 Task: Select "Managed you directly" as a relationship.
Action: Mouse moved to (688, 77)
Screenshot: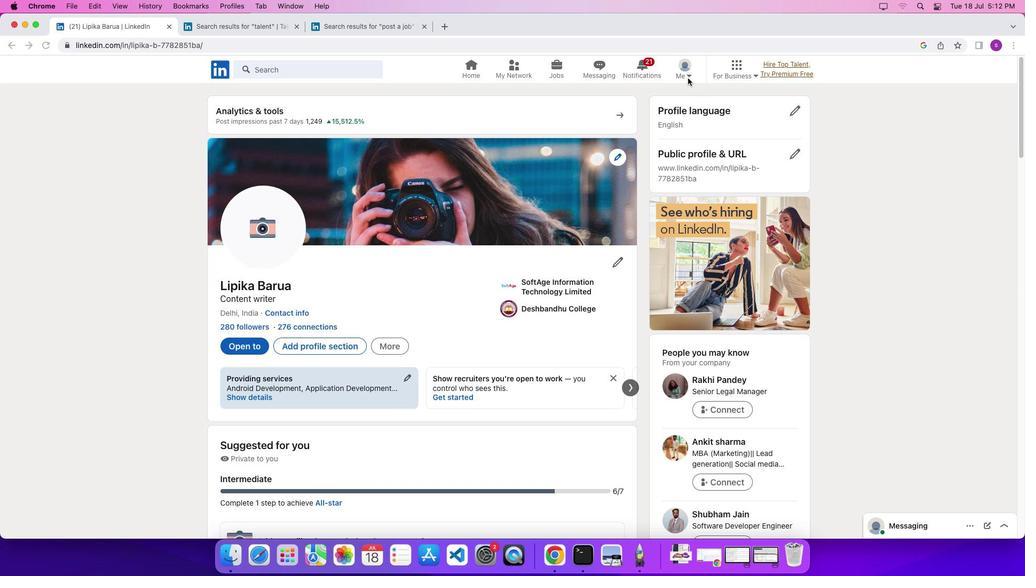 
Action: Mouse pressed left at (688, 77)
Screenshot: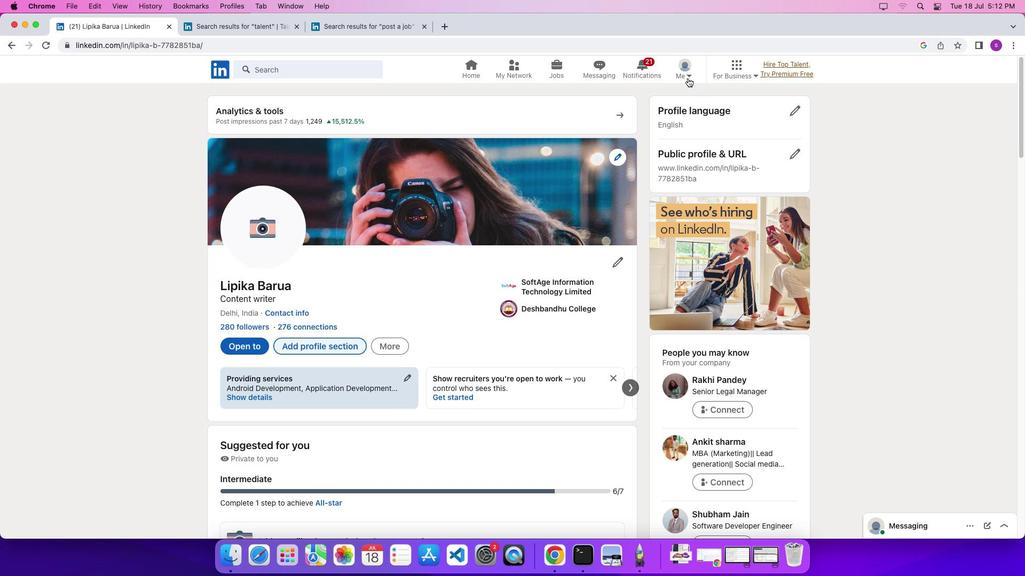 
Action: Mouse moved to (687, 76)
Screenshot: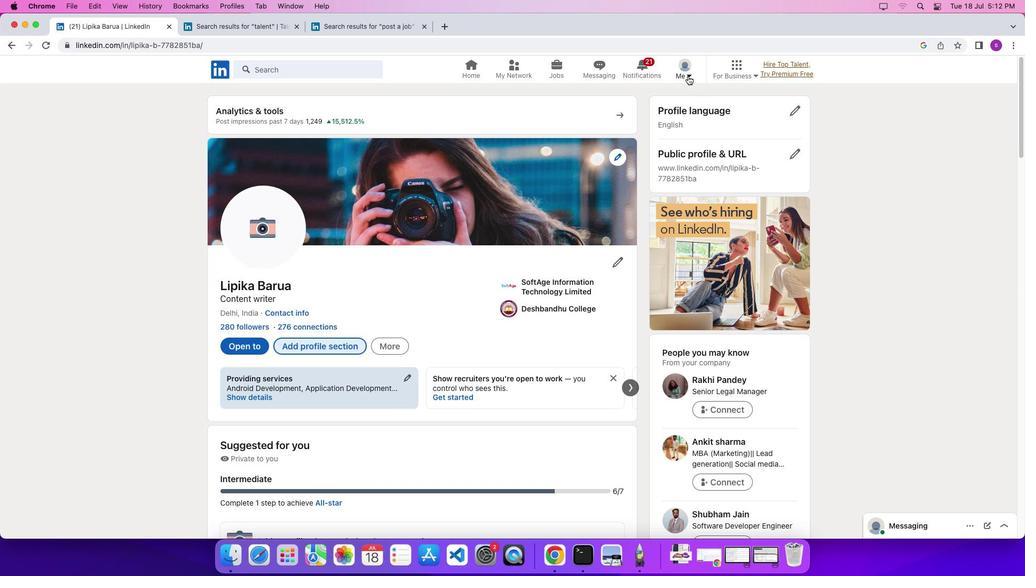 
Action: Mouse pressed left at (687, 76)
Screenshot: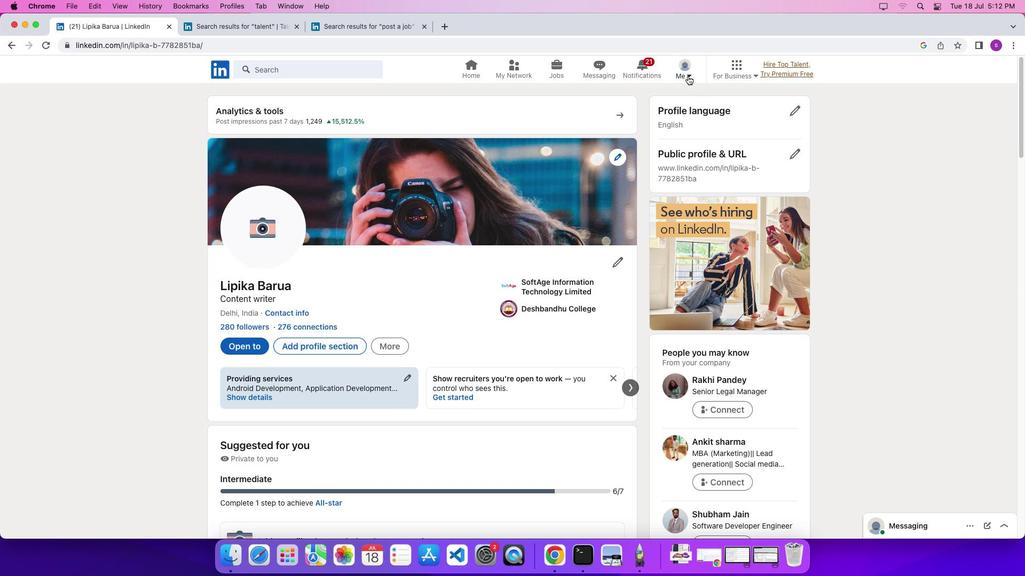 
Action: Mouse moved to (639, 135)
Screenshot: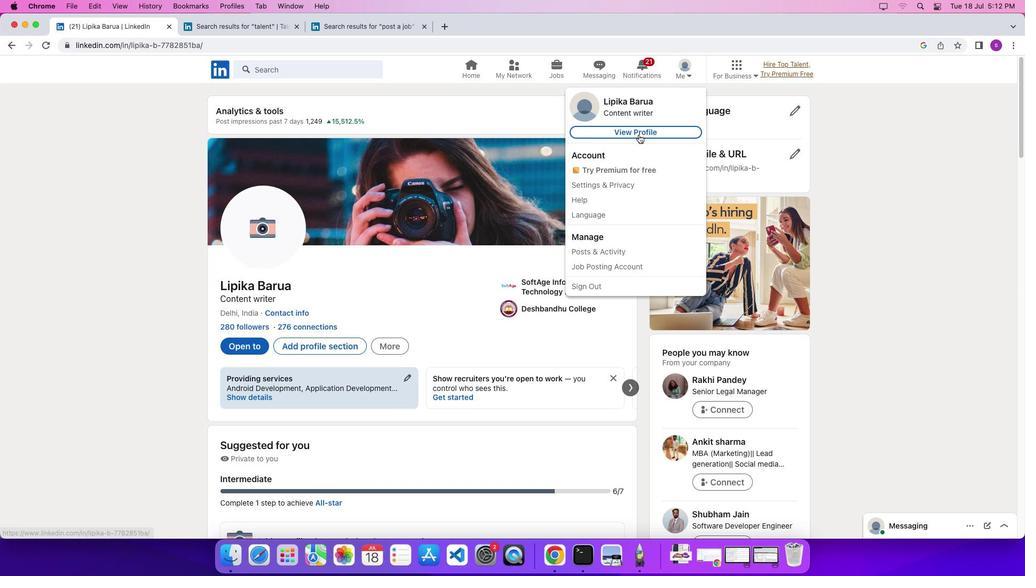 
Action: Mouse pressed left at (639, 135)
Screenshot: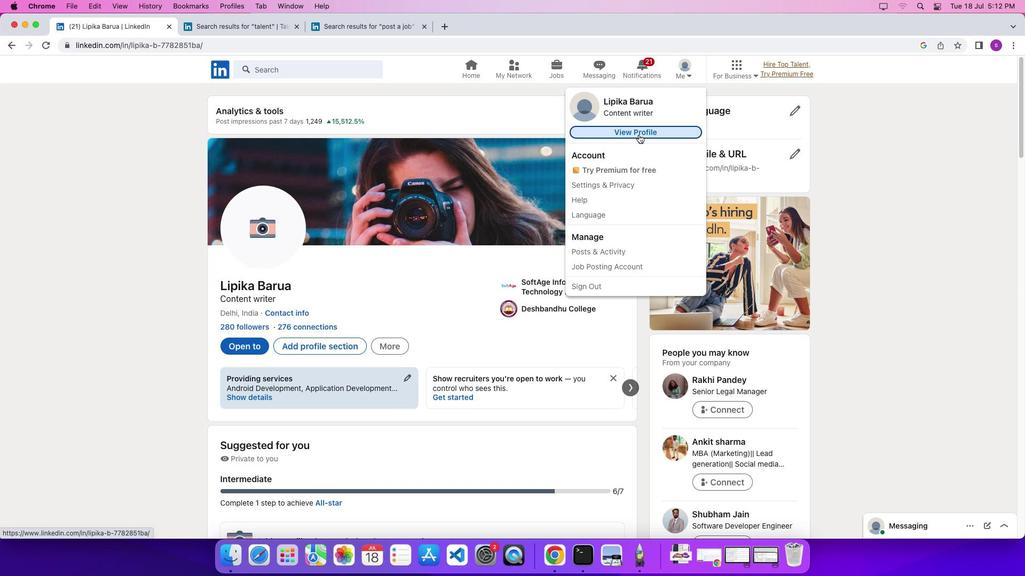 
Action: Mouse moved to (326, 343)
Screenshot: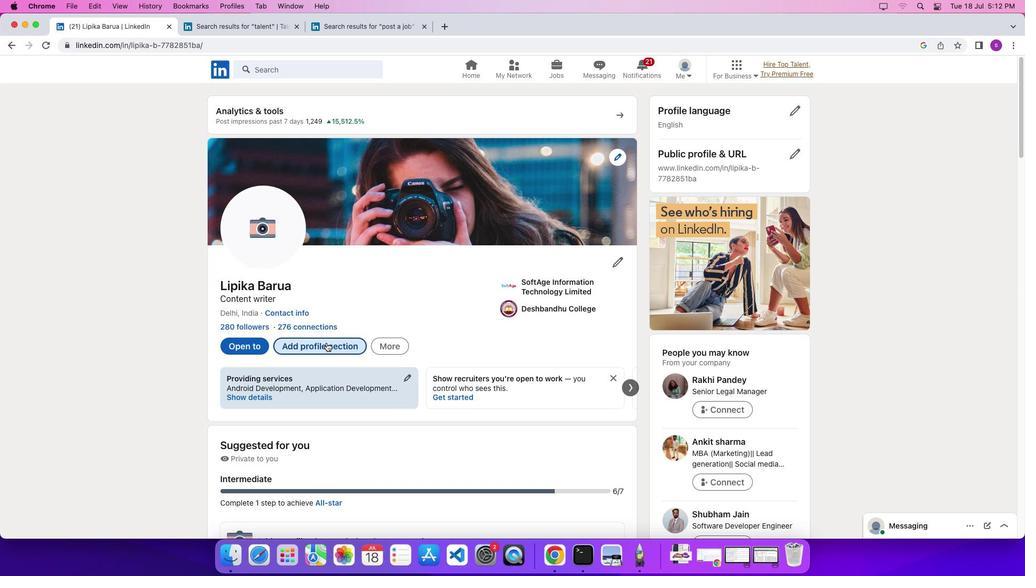 
Action: Mouse pressed left at (326, 343)
Screenshot: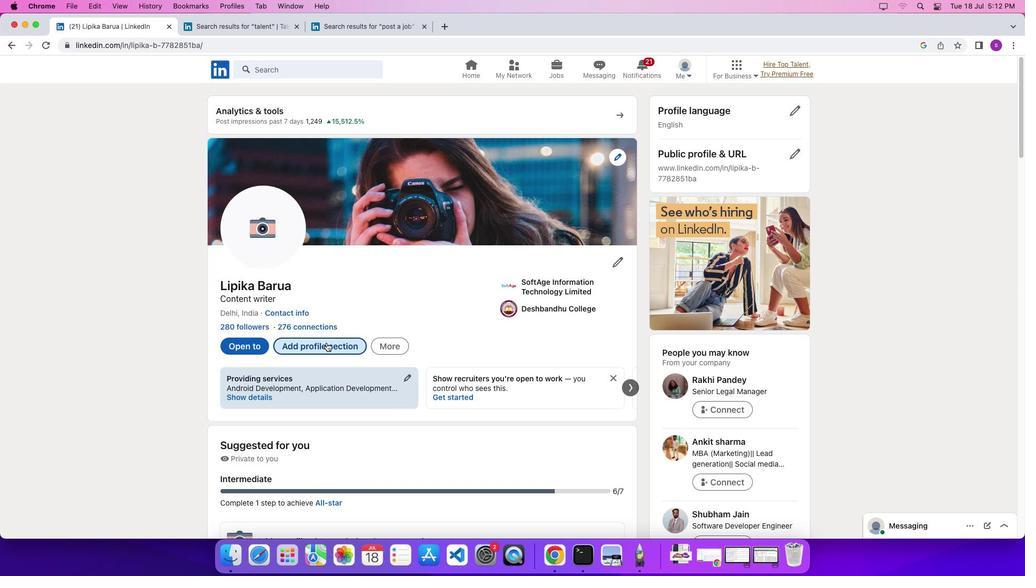 
Action: Mouse moved to (390, 304)
Screenshot: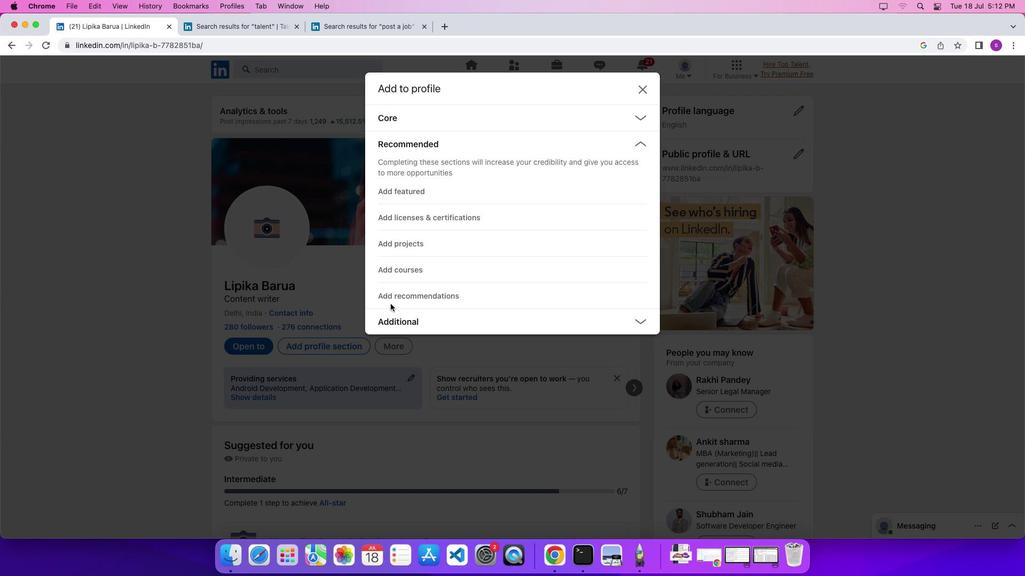 
Action: Mouse pressed left at (390, 304)
Screenshot: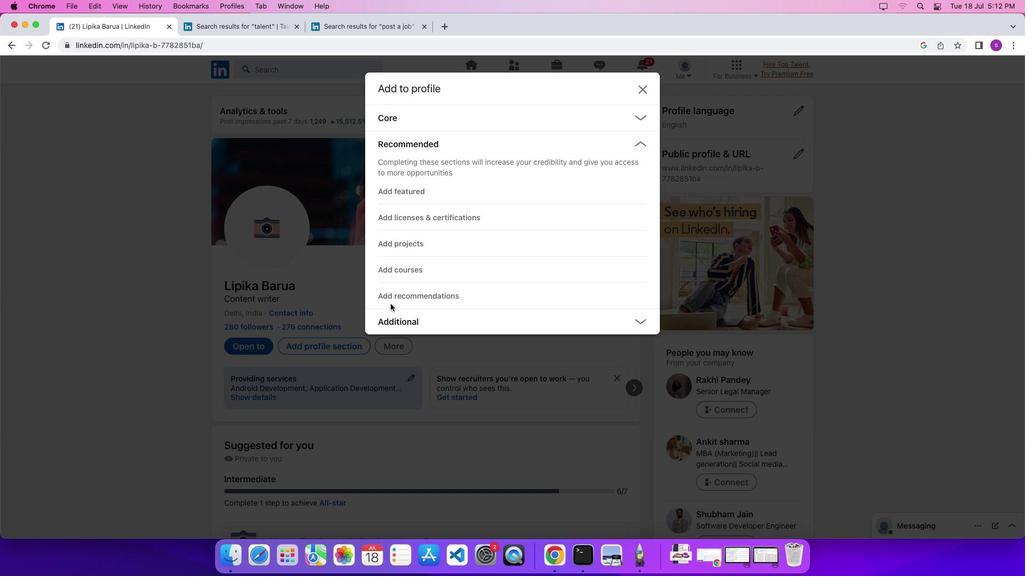 
Action: Mouse moved to (394, 293)
Screenshot: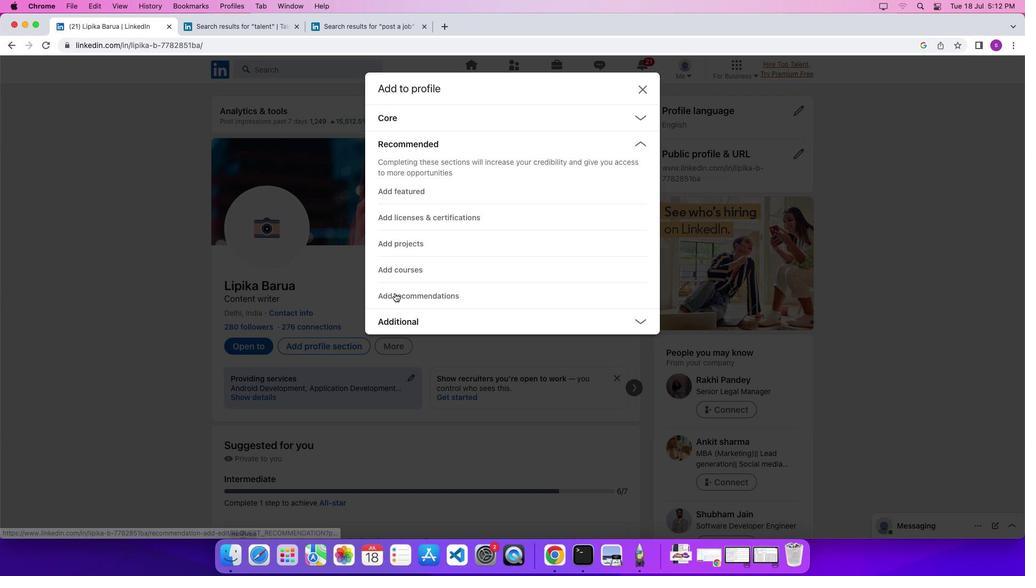 
Action: Mouse pressed left at (394, 293)
Screenshot: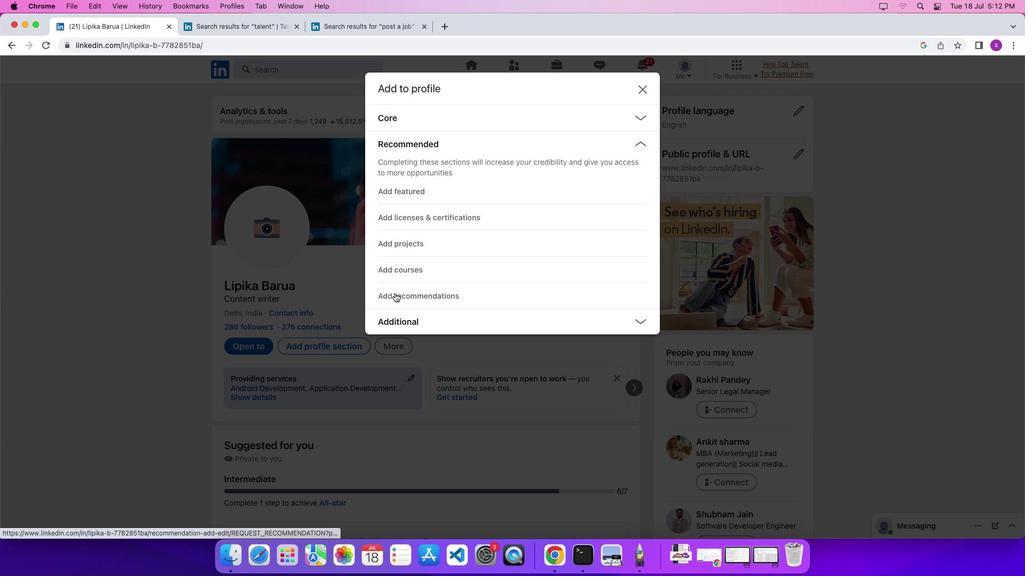 
Action: Mouse moved to (385, 190)
Screenshot: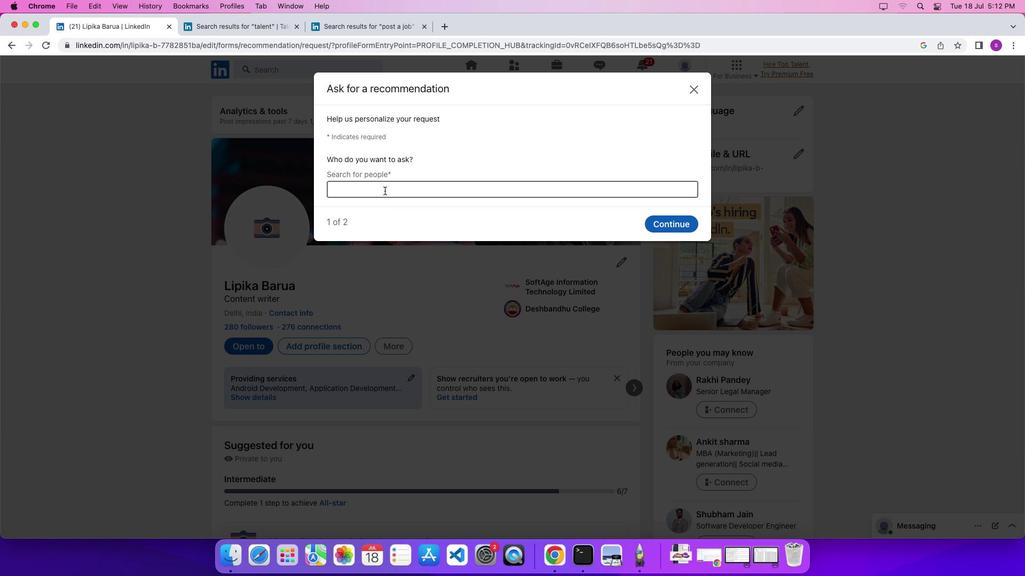 
Action: Mouse pressed left at (385, 190)
Screenshot: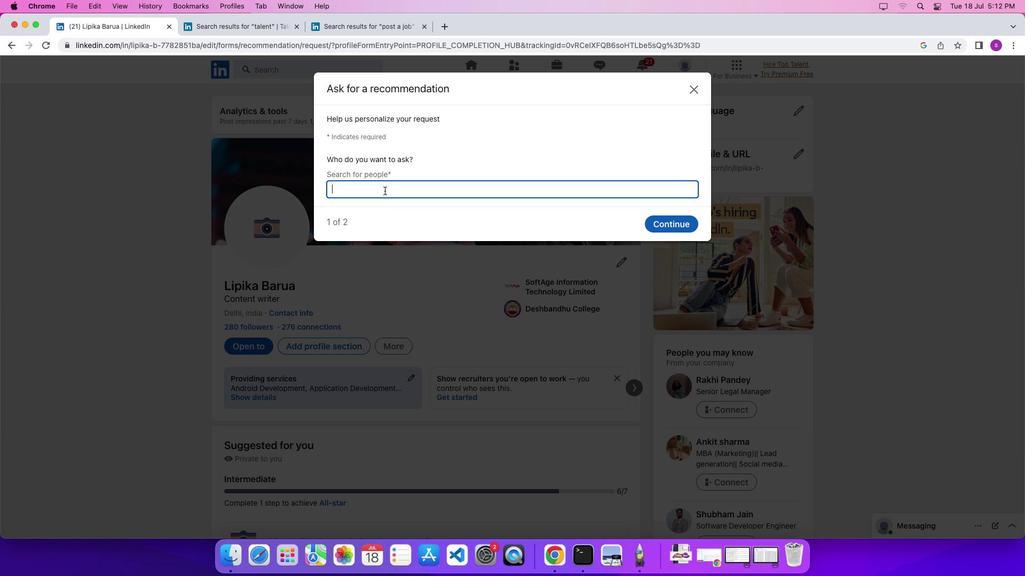 
Action: Key pressed 'h''i'
Screenshot: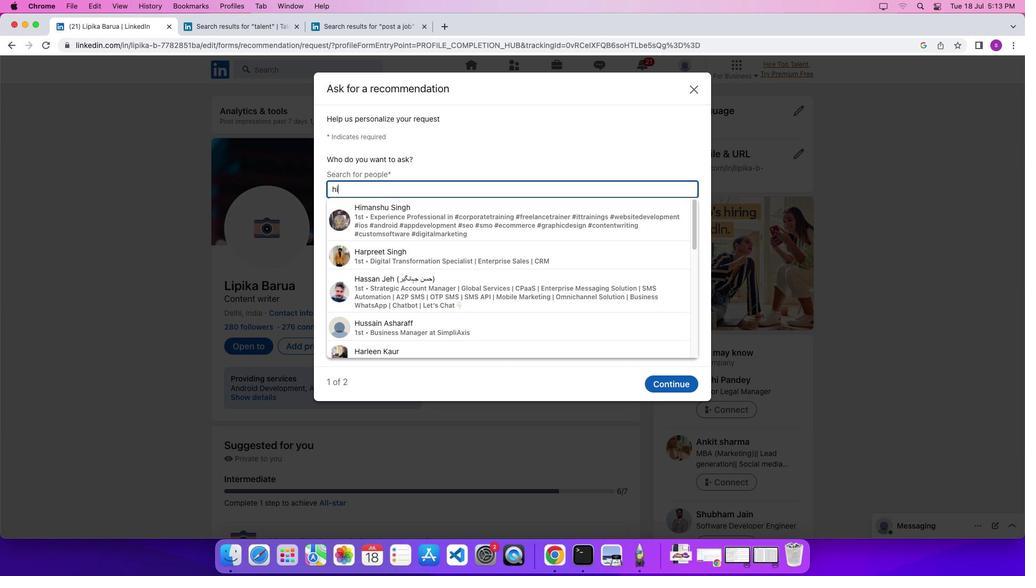 
Action: Mouse moved to (374, 207)
Screenshot: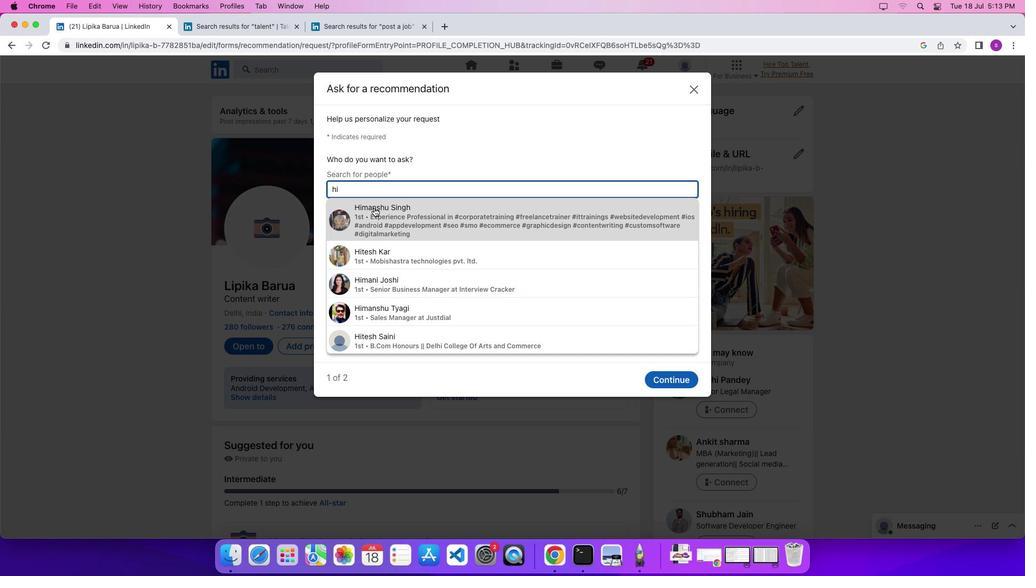 
Action: Mouse pressed left at (374, 207)
Screenshot: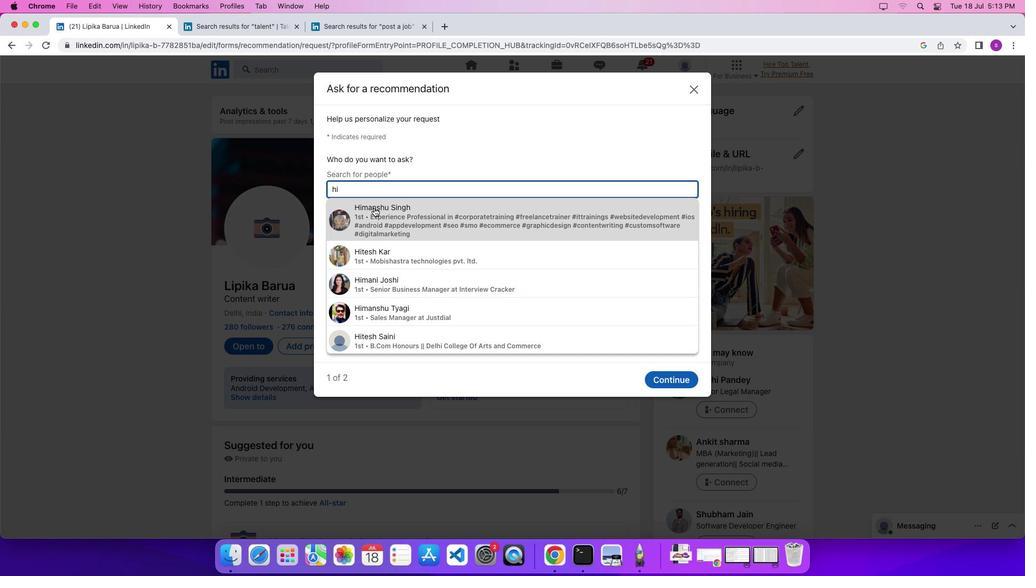 
Action: Mouse moved to (683, 223)
Screenshot: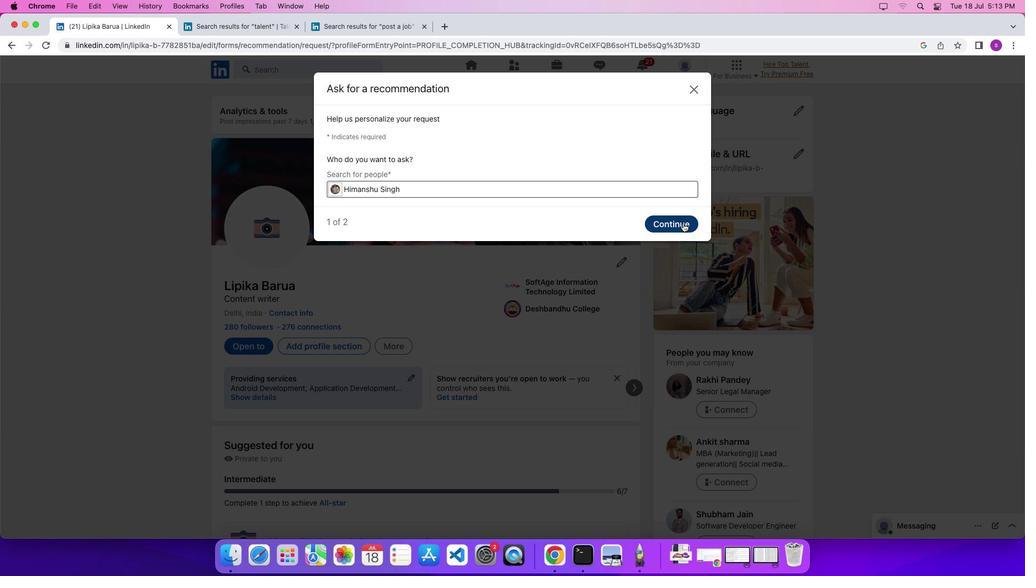 
Action: Mouse pressed left at (683, 223)
Screenshot: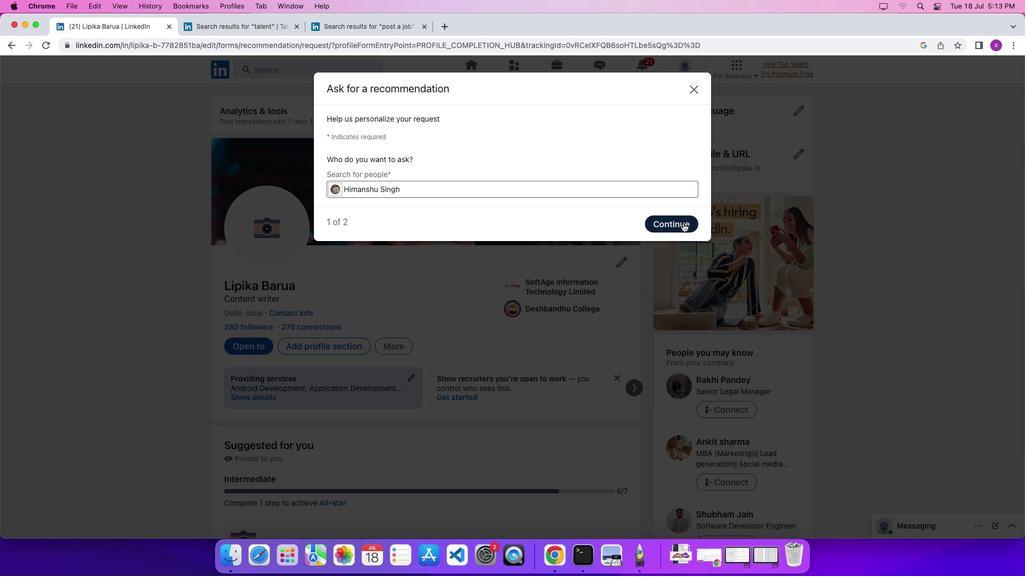 
Action: Mouse moved to (614, 226)
Screenshot: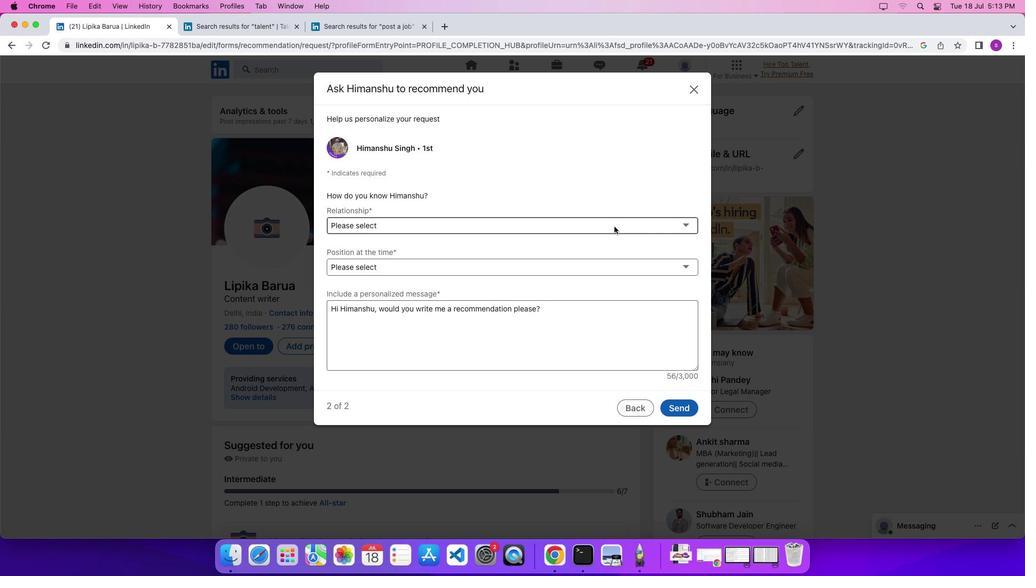 
Action: Mouse pressed left at (614, 226)
Screenshot: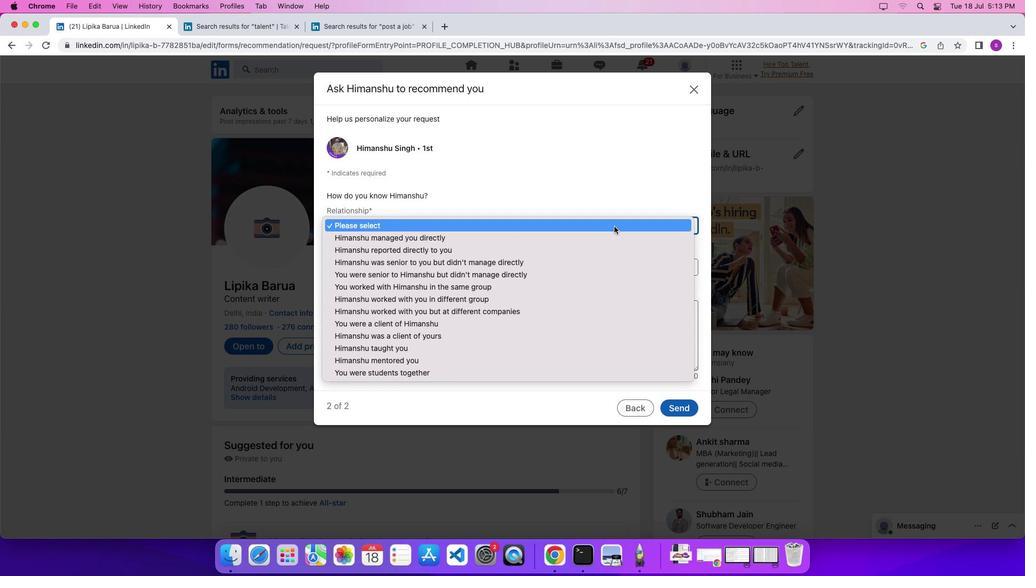 
Action: Mouse moved to (401, 240)
Screenshot: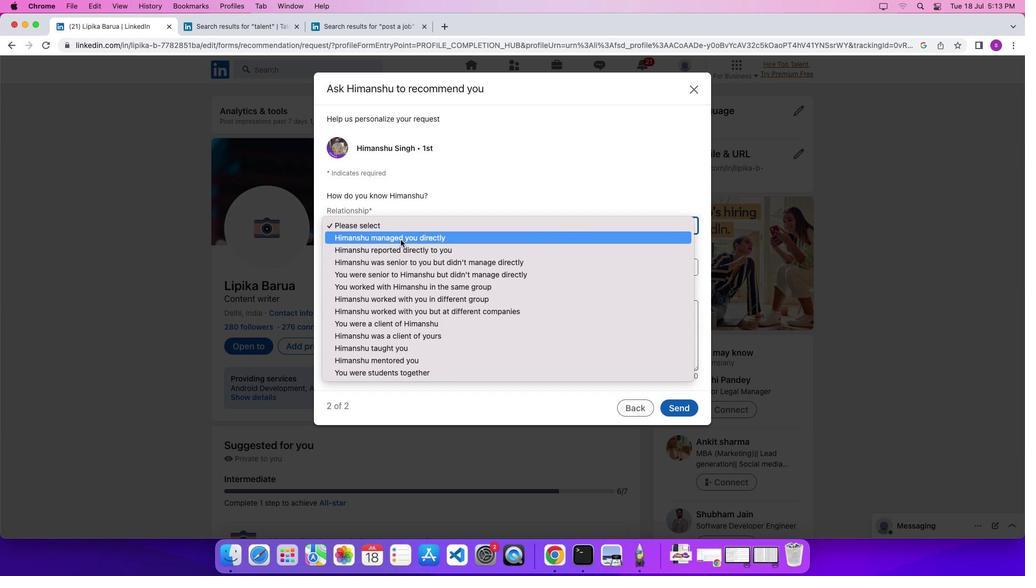 
Action: Mouse pressed left at (401, 240)
Screenshot: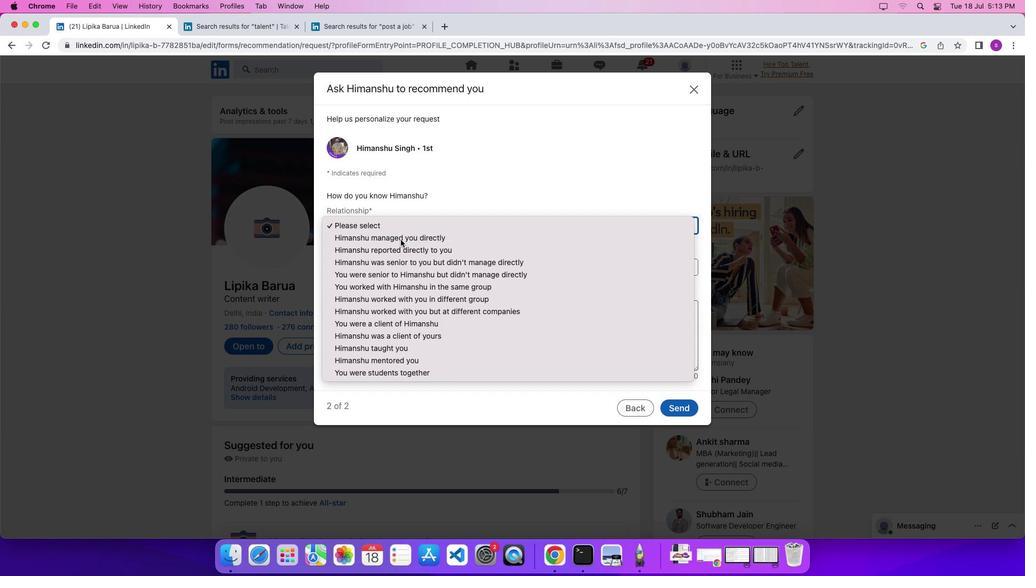 
Action: Mouse moved to (452, 258)
Screenshot: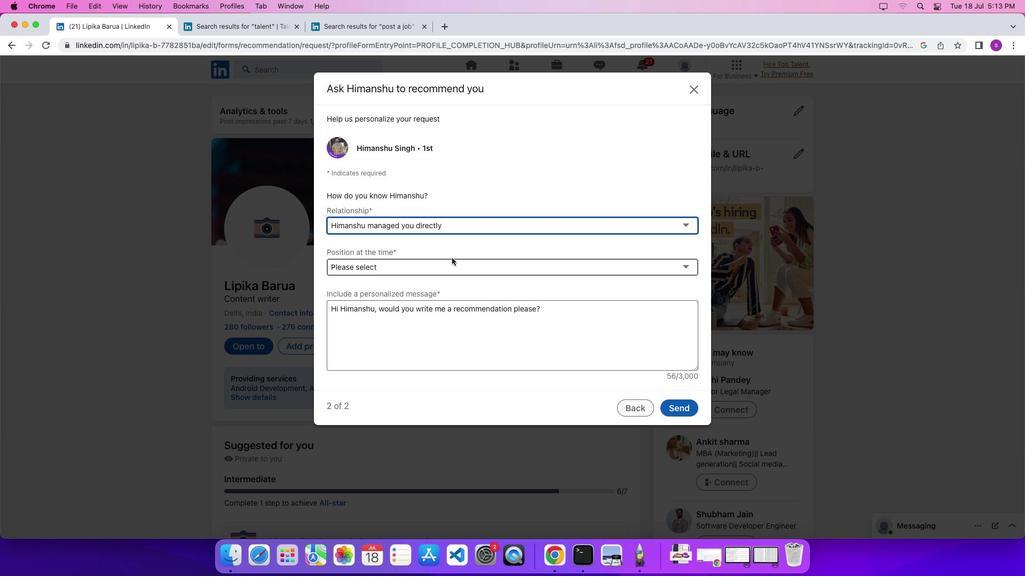 
